 Task: Toggle the close-on-end option in the console.
Action: Mouse moved to (15, 591)
Screenshot: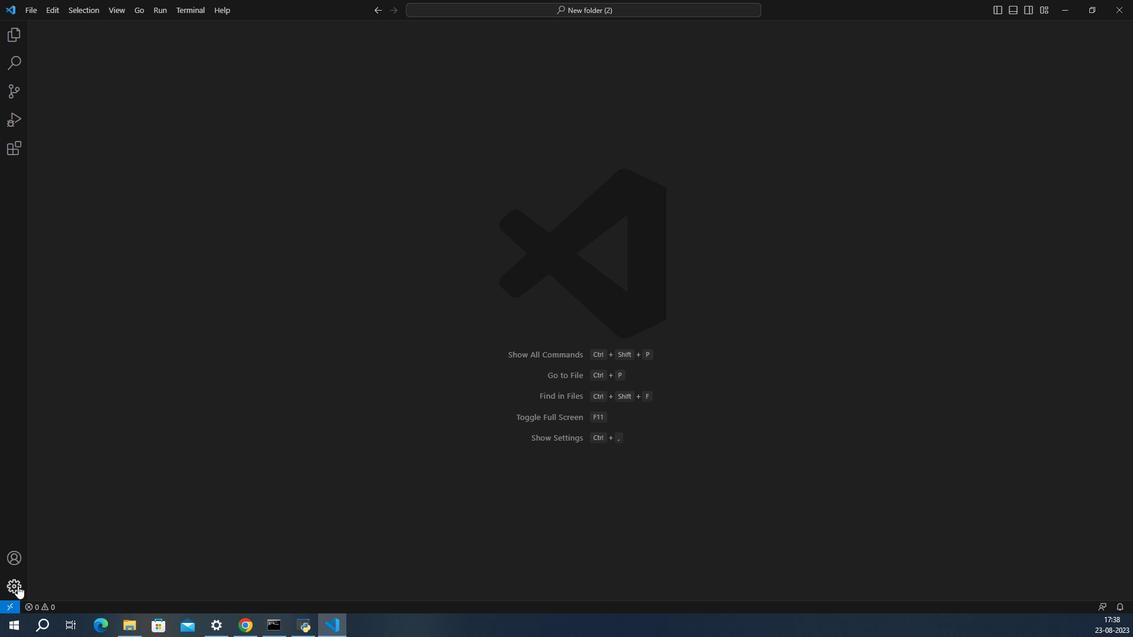 
Action: Mouse pressed left at (15, 591)
Screenshot: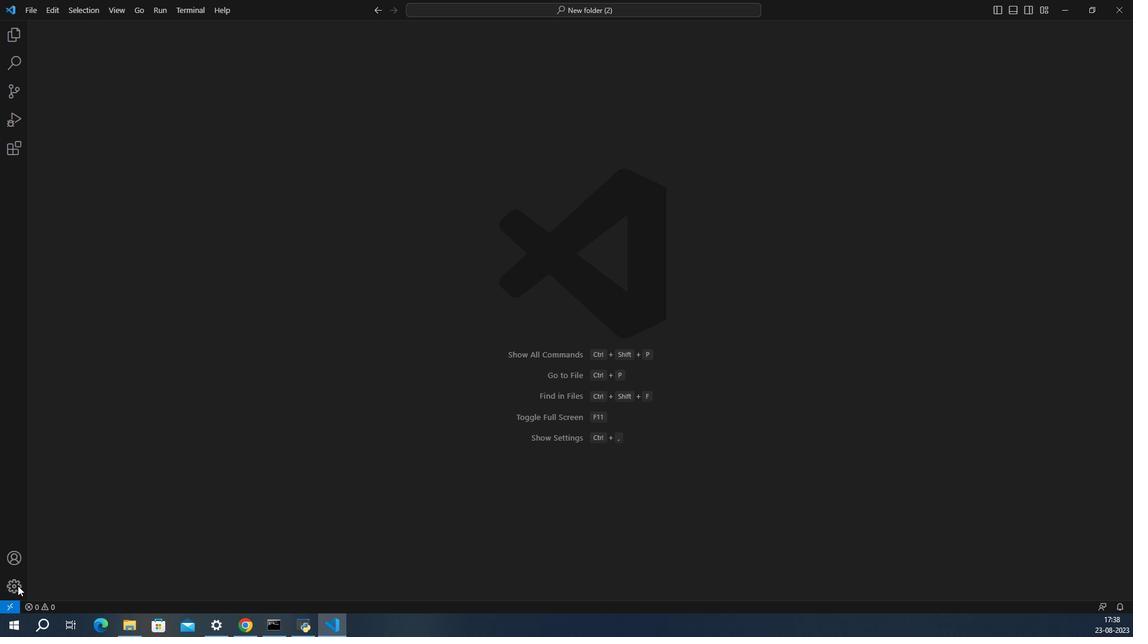 
Action: Mouse moved to (61, 491)
Screenshot: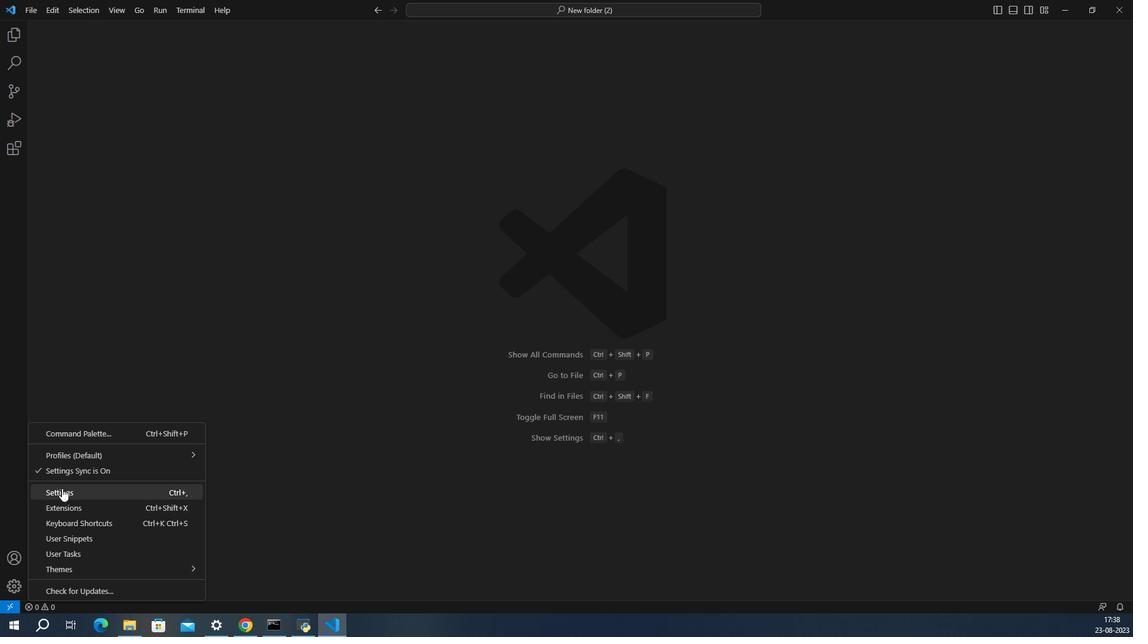 
Action: Mouse pressed left at (61, 491)
Screenshot: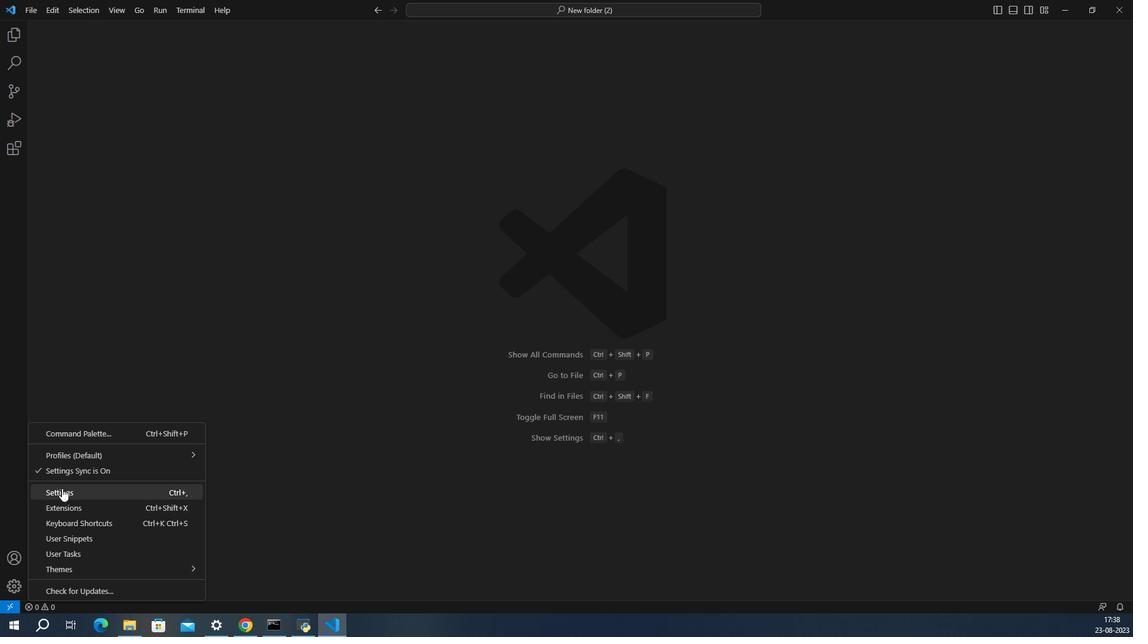 
Action: Mouse moved to (460, 457)
Screenshot: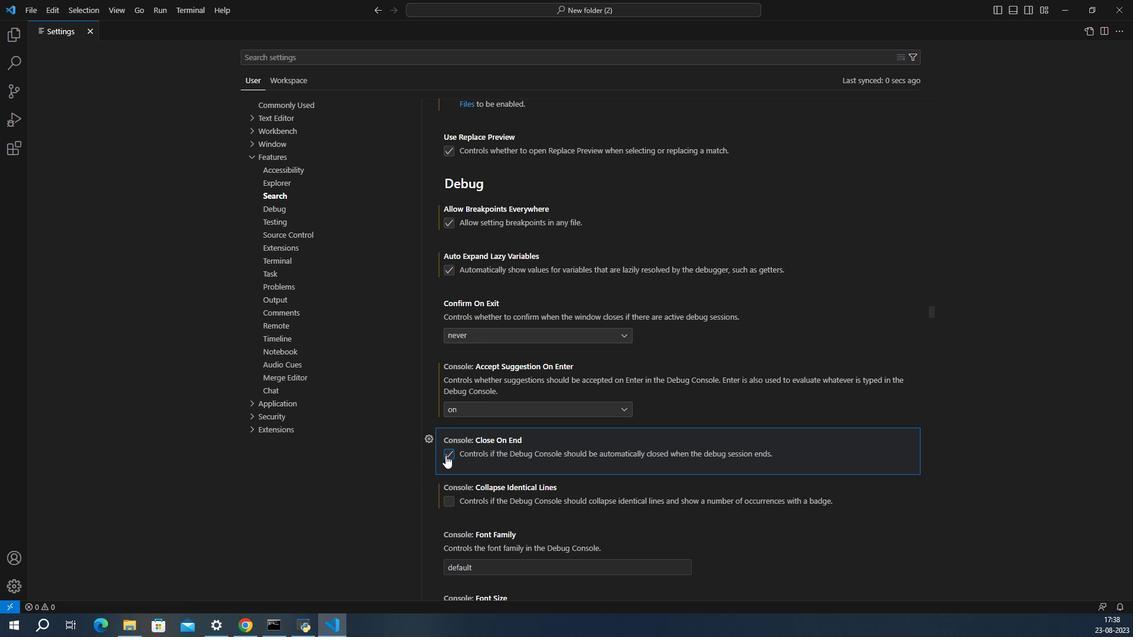 
Action: Mouse pressed left at (460, 457)
Screenshot: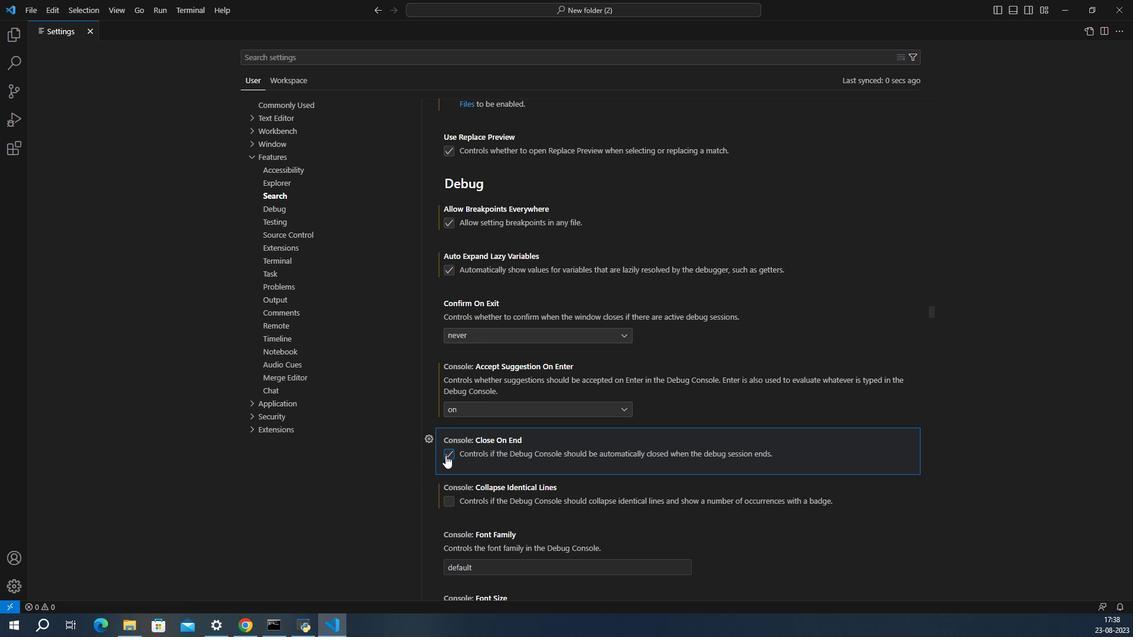 
Action: Mouse moved to (502, 465)
Screenshot: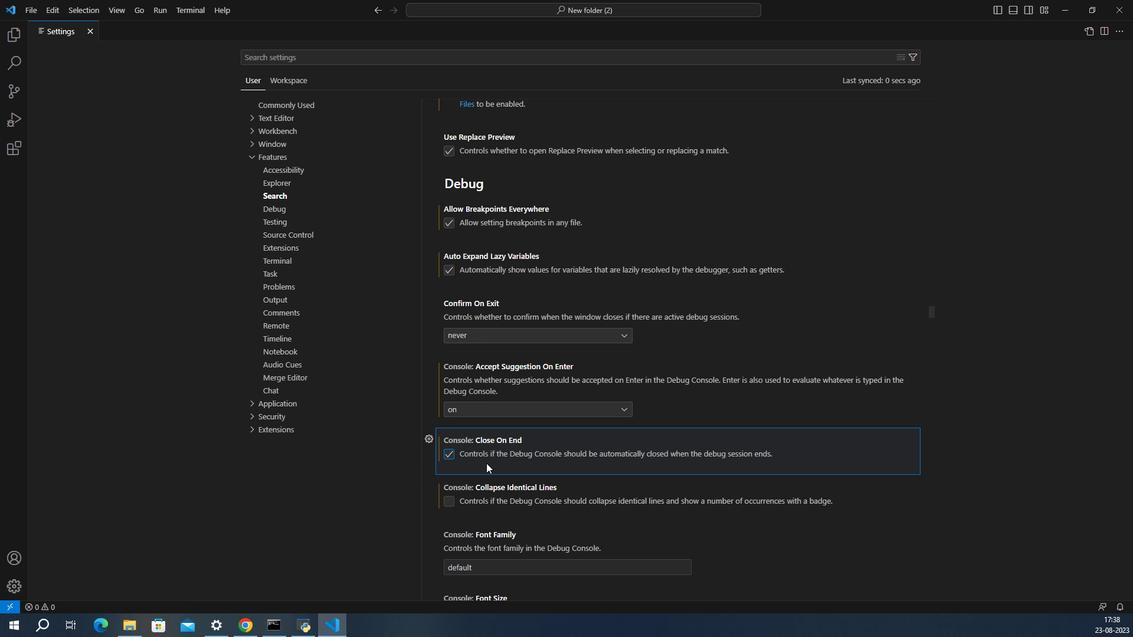 
